 Task: Start in the project ZoomTech the sprint 'Quantum Leap', with a duration of 3 weeks.
Action: Mouse moved to (57, 188)
Screenshot: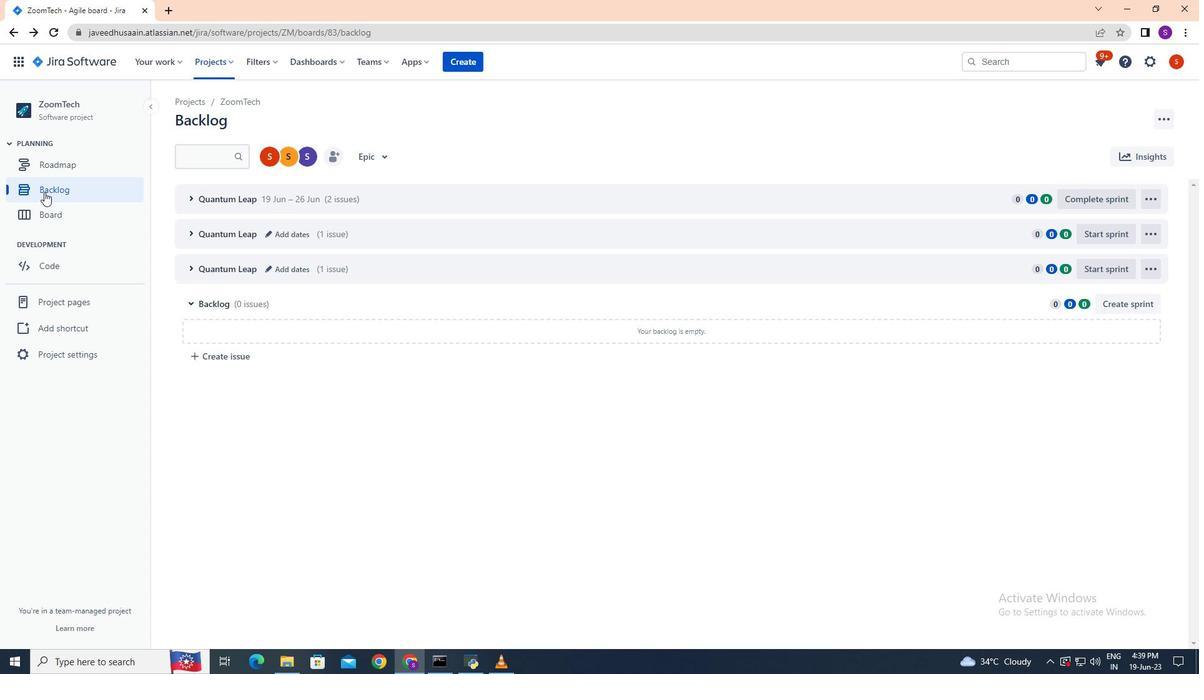 
Action: Mouse pressed left at (57, 188)
Screenshot: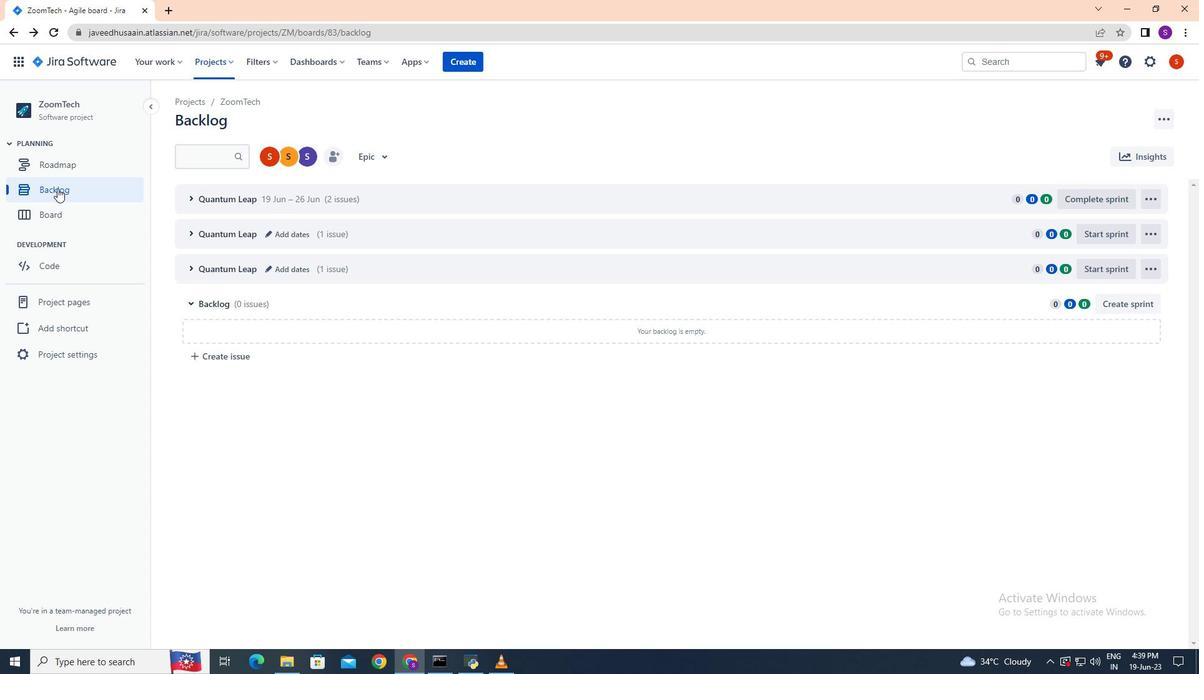 
Action: Mouse moved to (1089, 234)
Screenshot: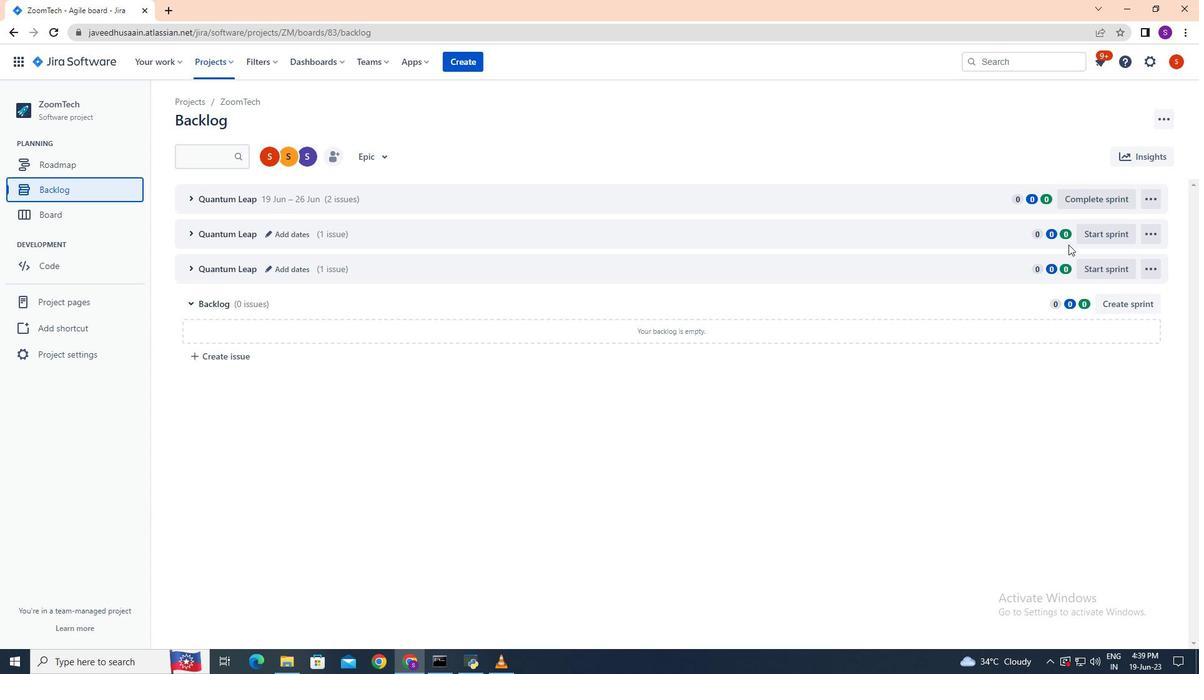 
Action: Mouse pressed left at (1089, 234)
Screenshot: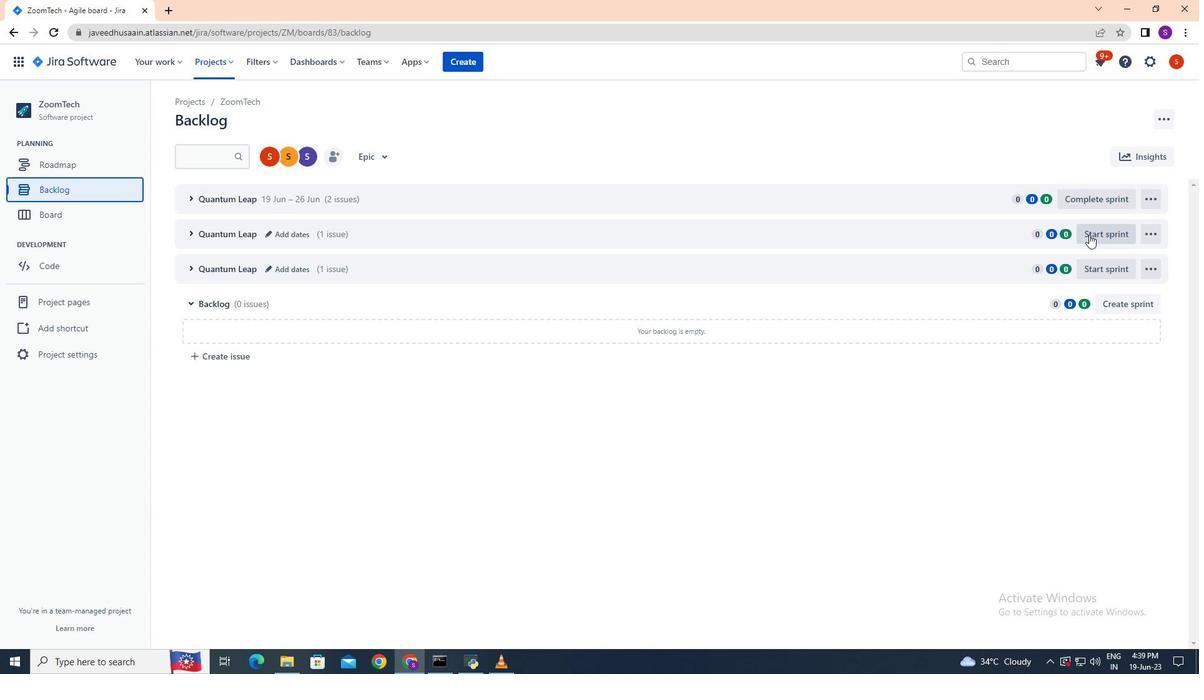 
Action: Mouse moved to (559, 216)
Screenshot: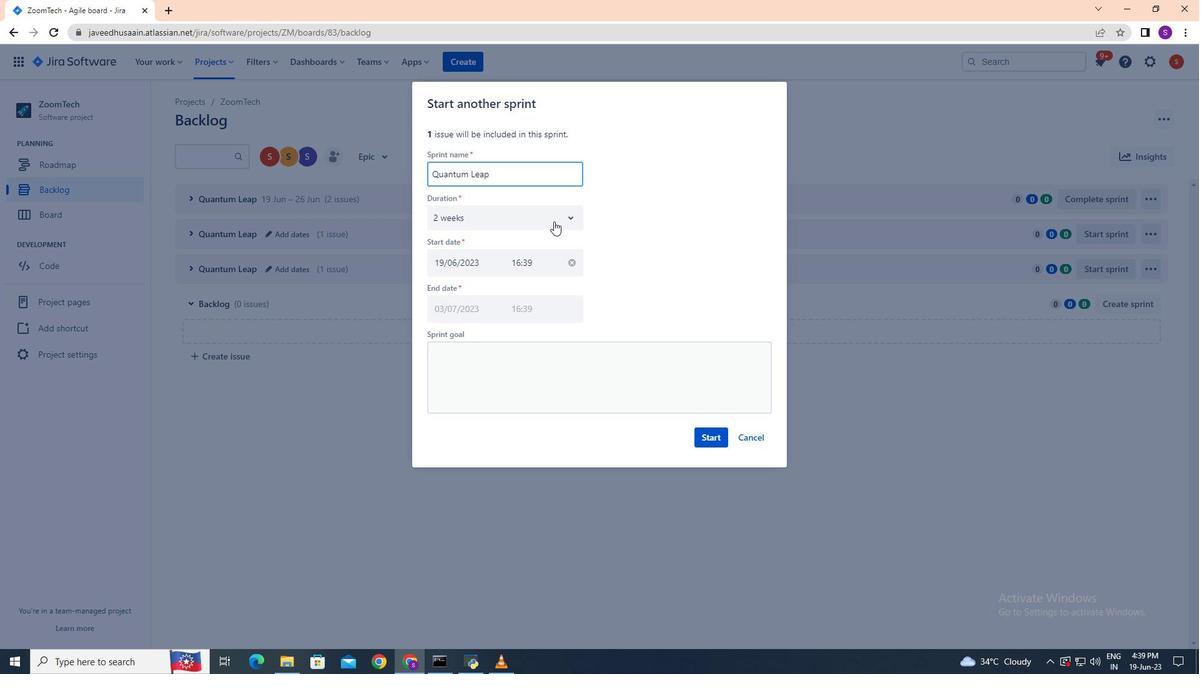 
Action: Mouse pressed left at (559, 216)
Screenshot: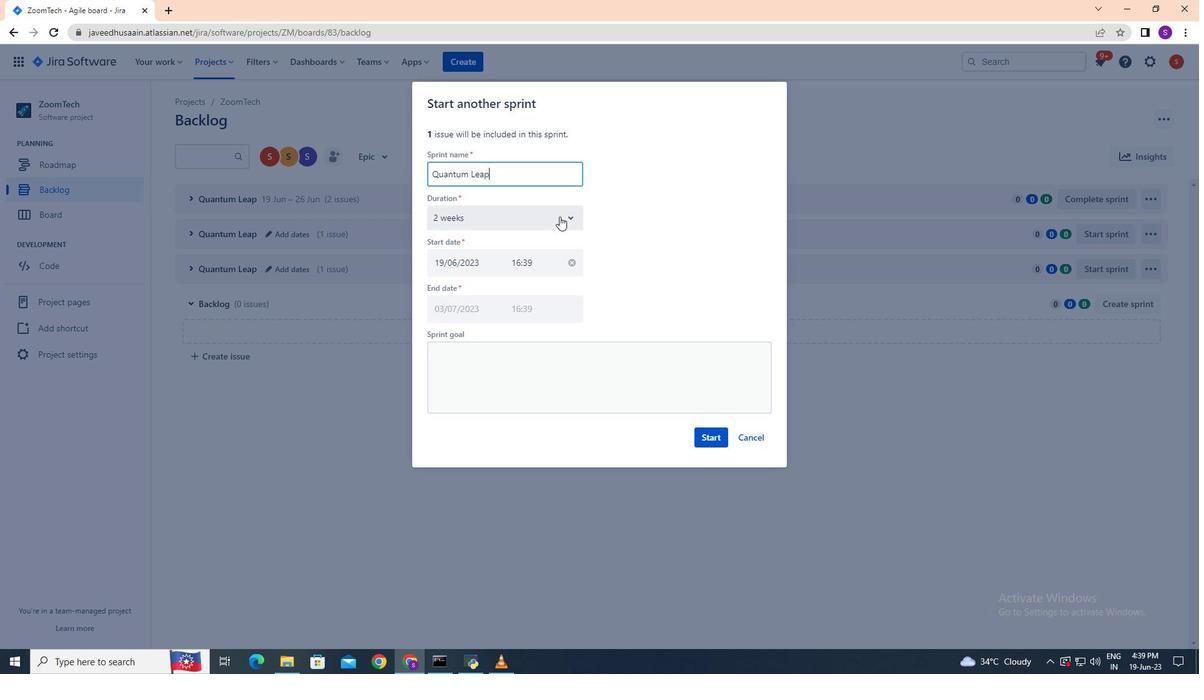
Action: Mouse moved to (539, 299)
Screenshot: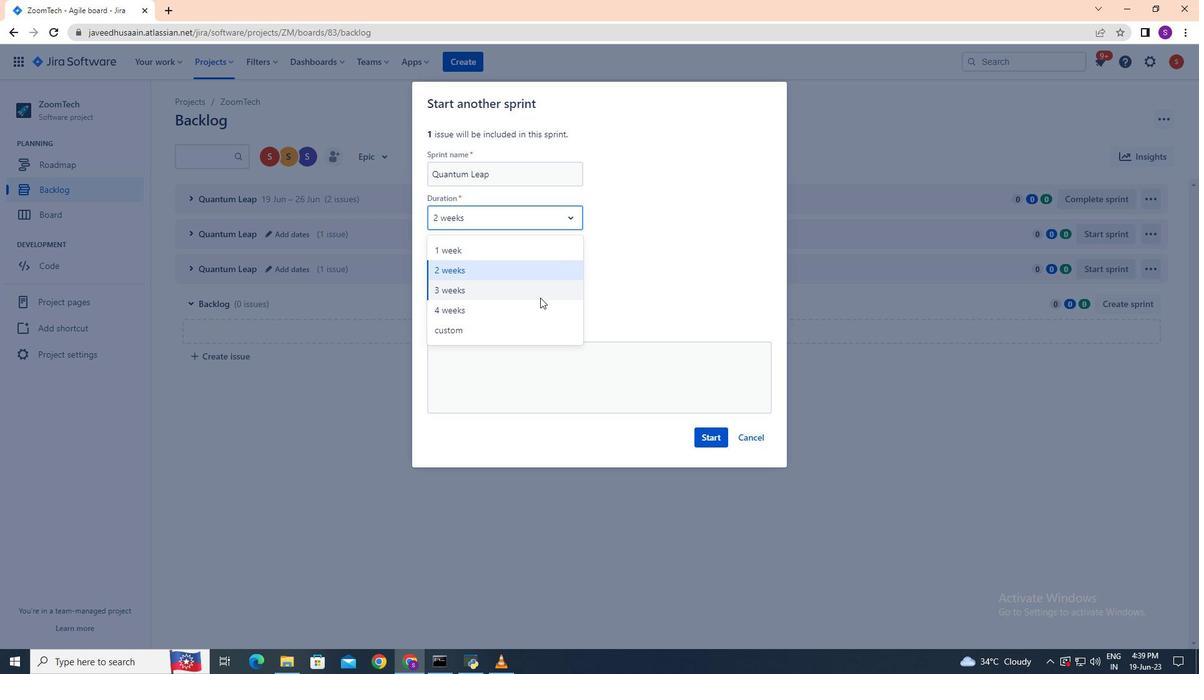 
Action: Mouse pressed left at (539, 299)
Screenshot: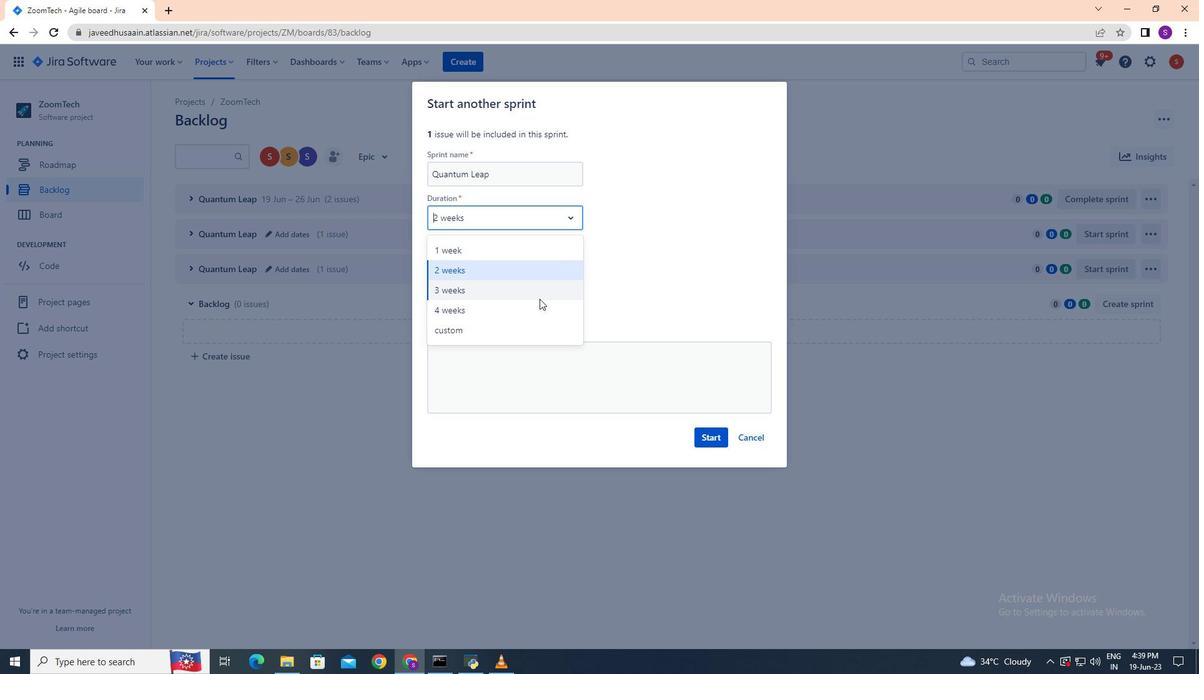 
Action: Mouse moved to (702, 432)
Screenshot: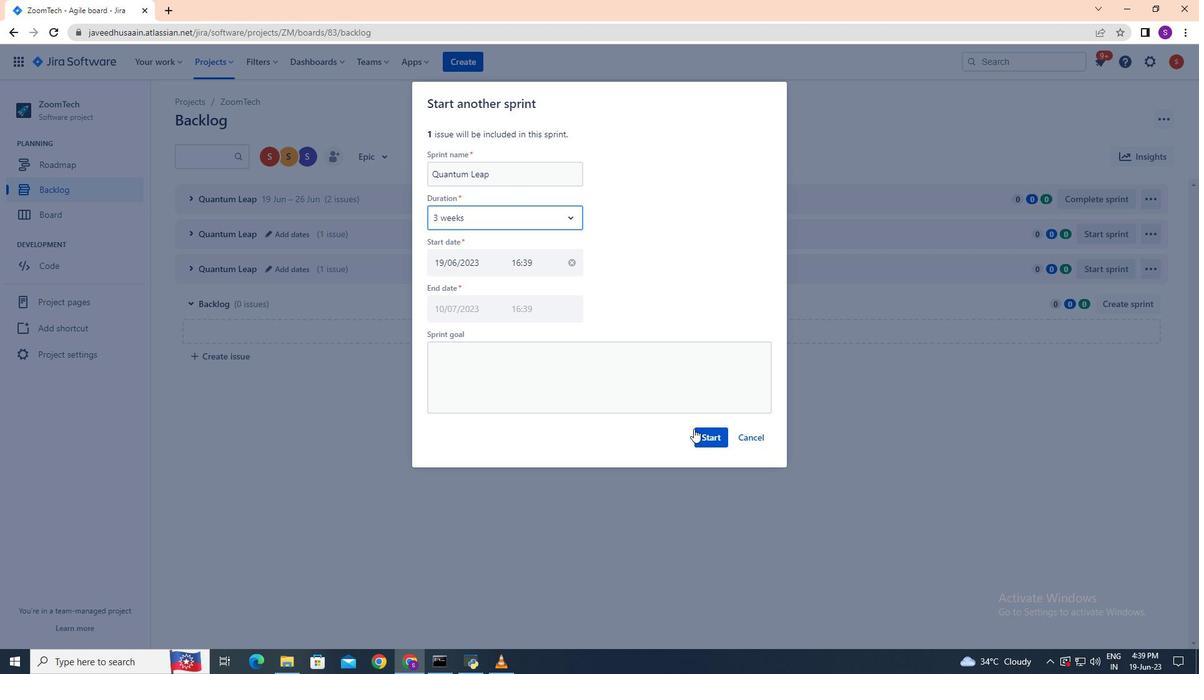 
Action: Mouse pressed left at (702, 432)
Screenshot: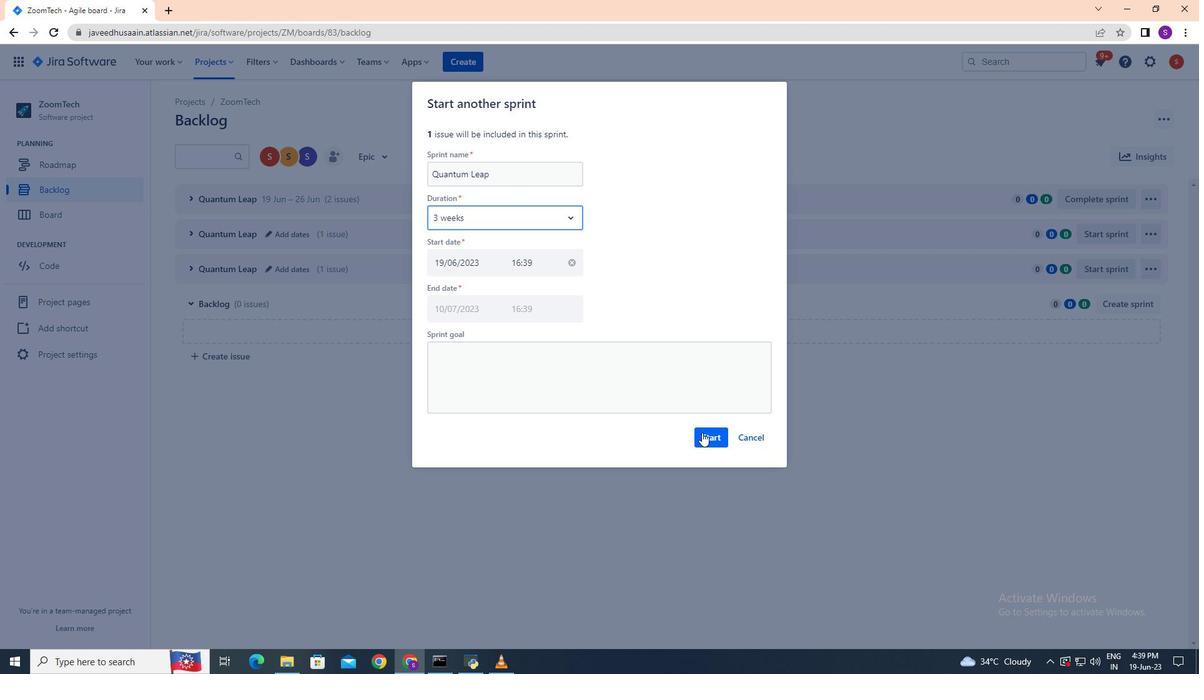 
Action: Mouse moved to (702, 432)
Screenshot: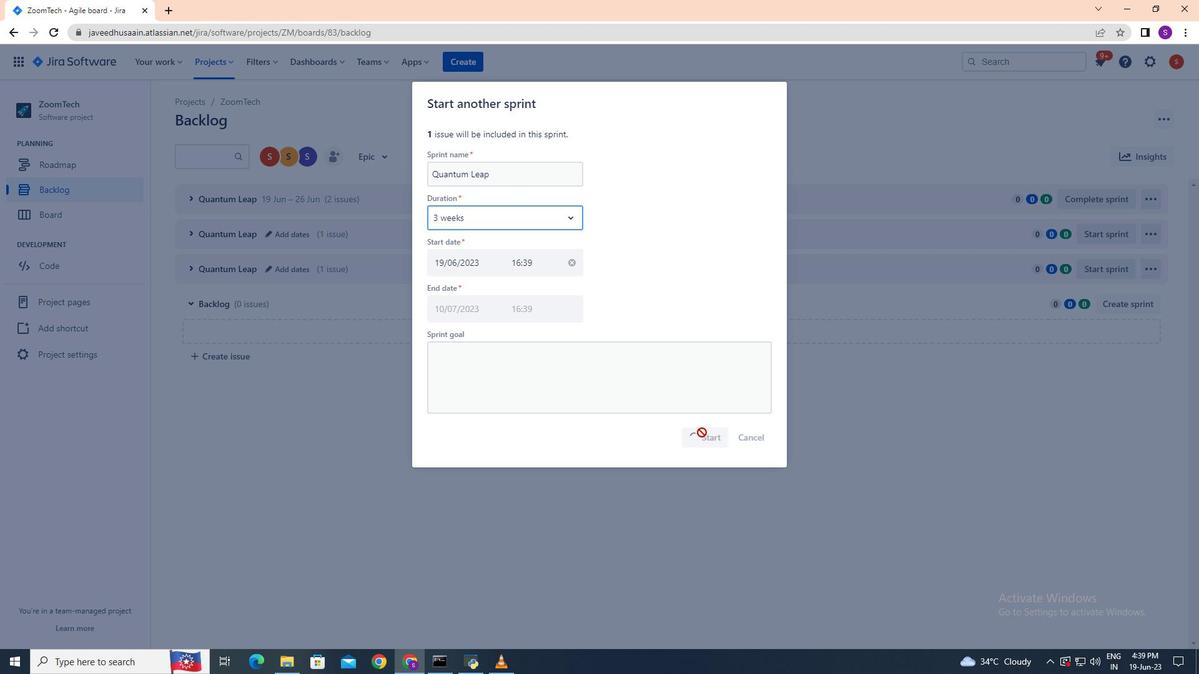 
